 Task: Select the Always option in the open repository in the parent folder.
Action: Mouse moved to (18, 504)
Screenshot: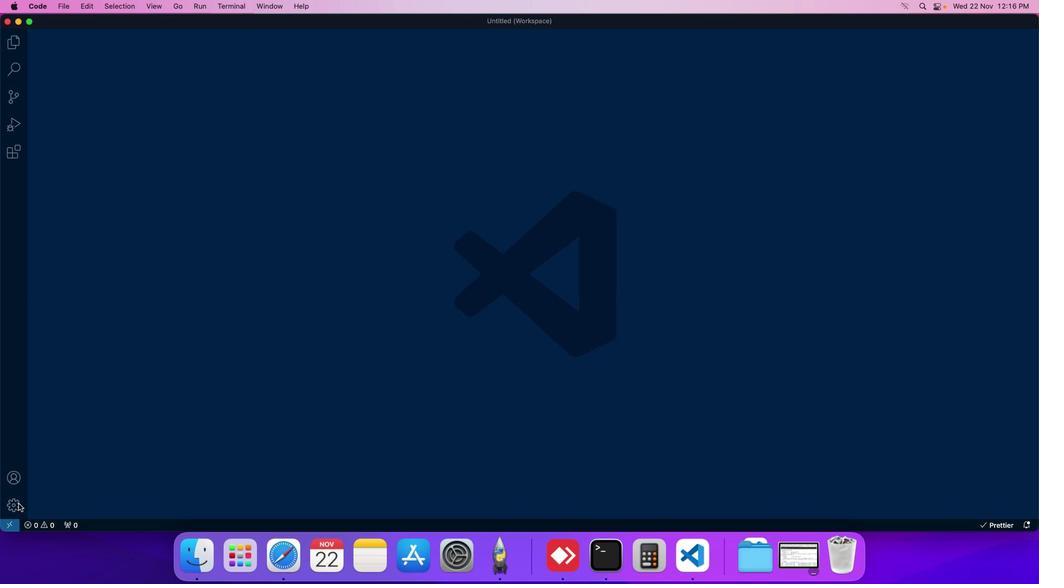 
Action: Mouse pressed left at (18, 504)
Screenshot: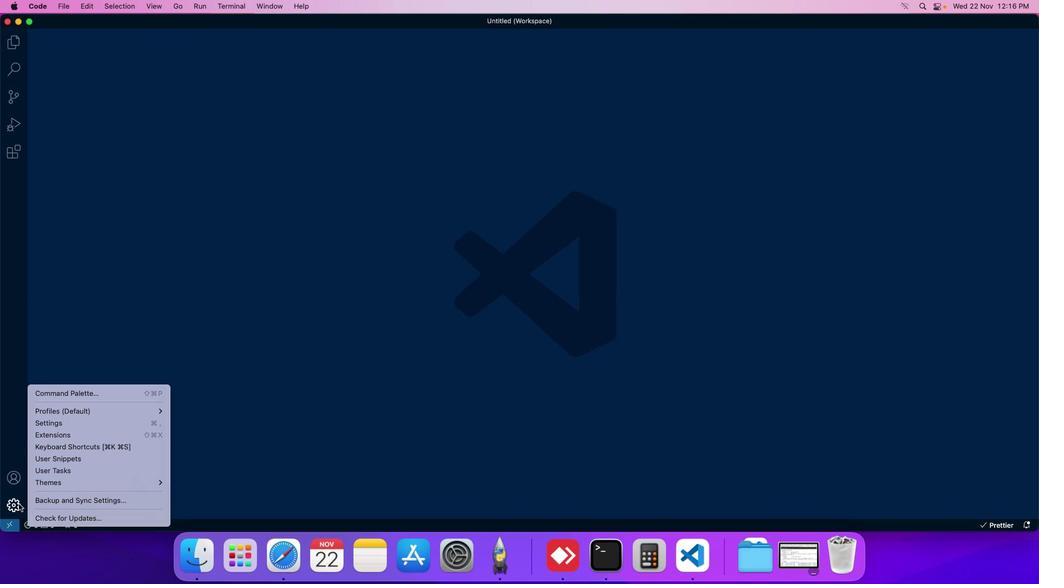 
Action: Mouse moved to (43, 427)
Screenshot: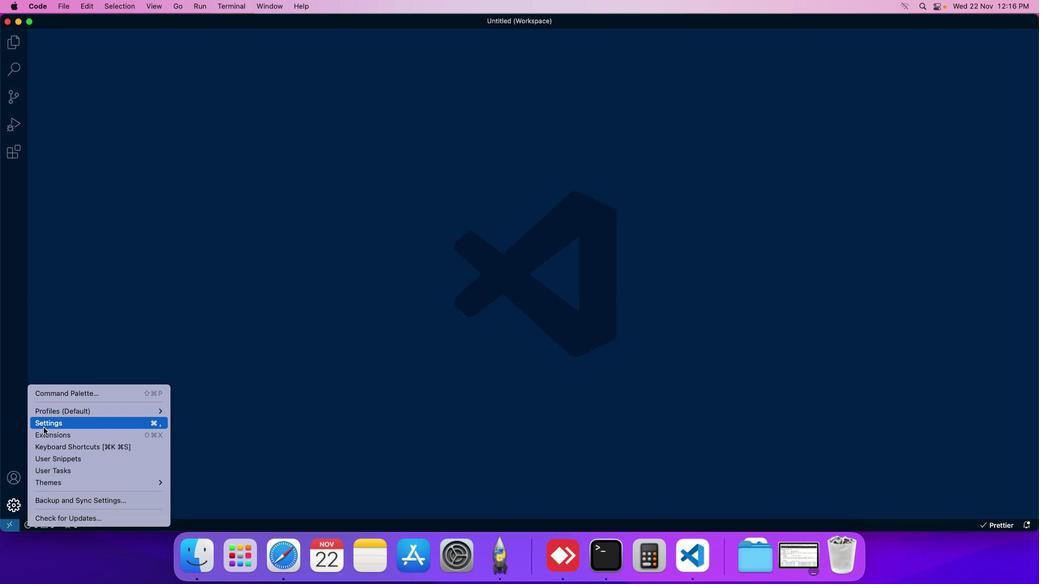 
Action: Mouse pressed left at (43, 427)
Screenshot: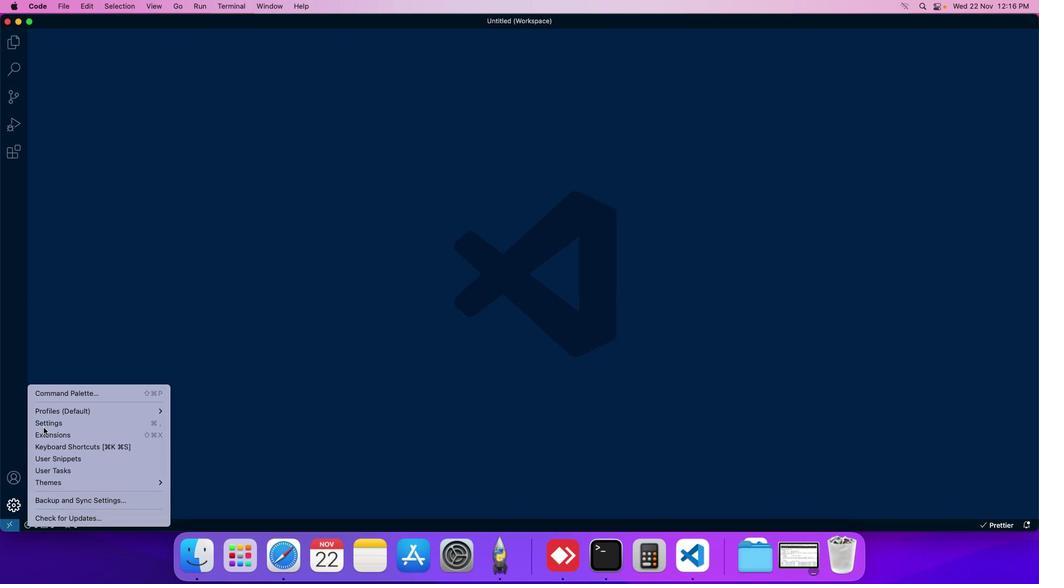 
Action: Mouse moved to (242, 82)
Screenshot: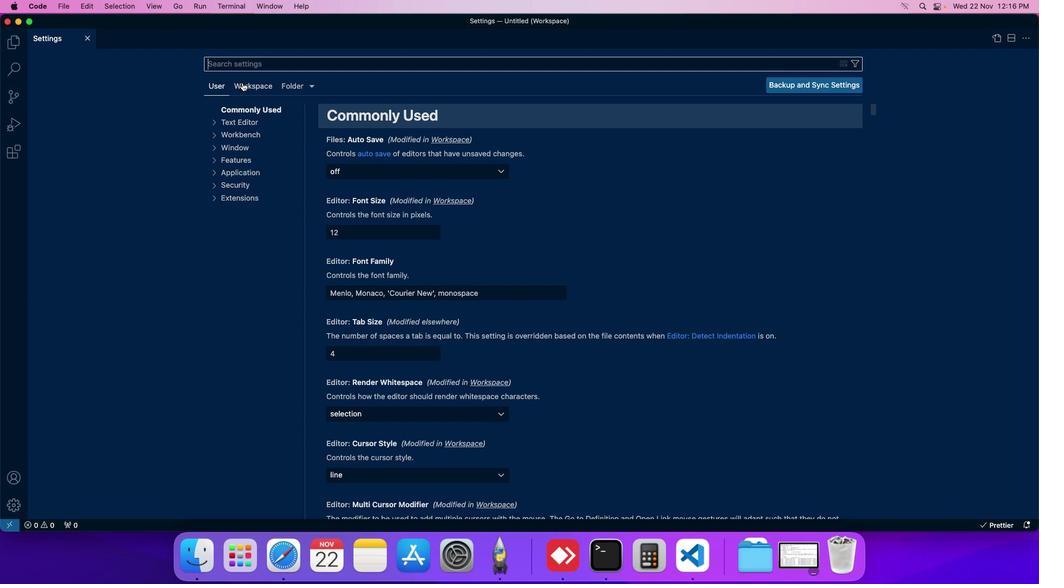 
Action: Mouse pressed left at (242, 82)
Screenshot: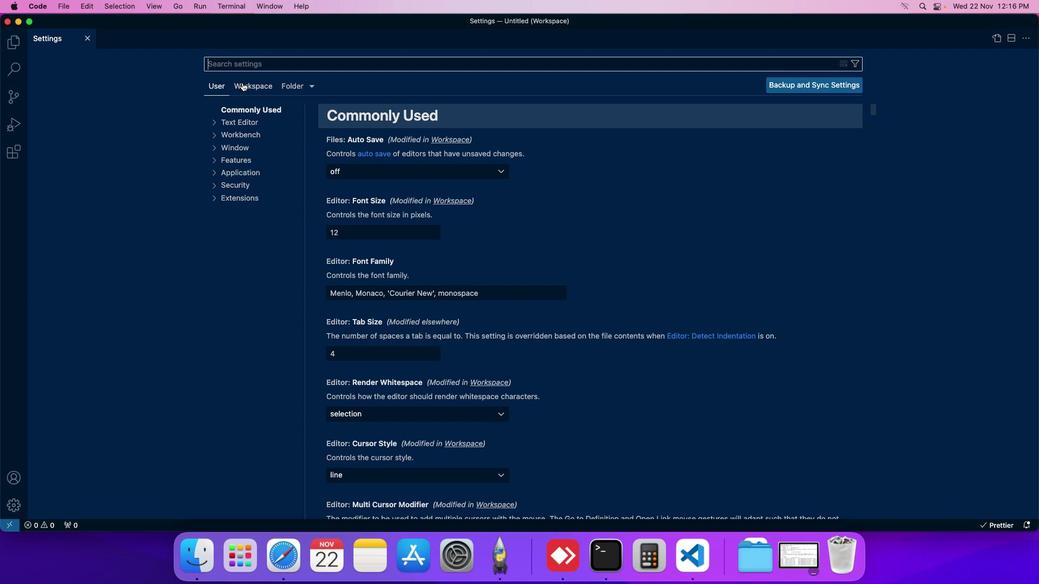 
Action: Mouse moved to (240, 190)
Screenshot: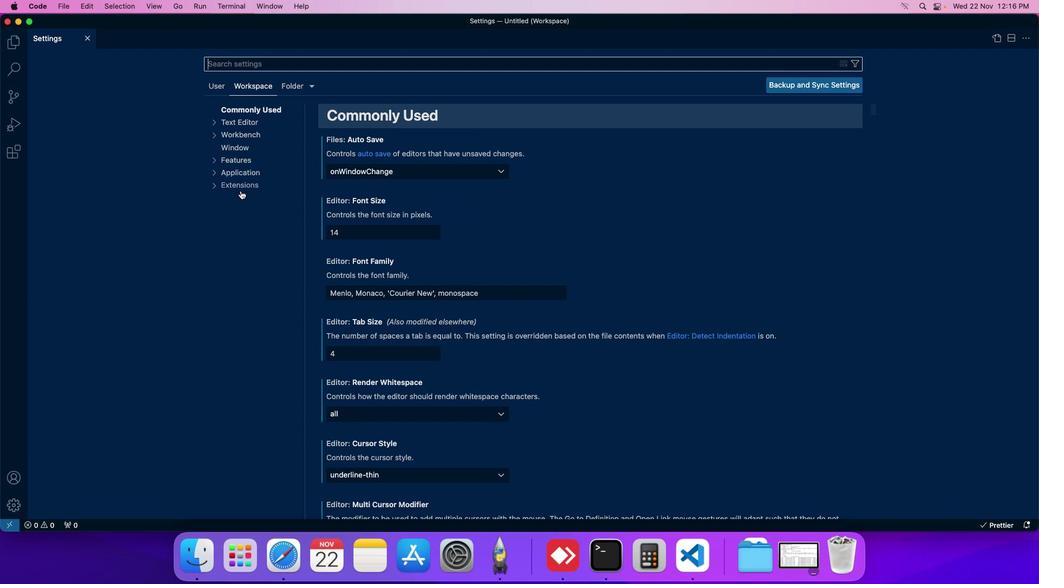 
Action: Mouse pressed left at (240, 190)
Screenshot: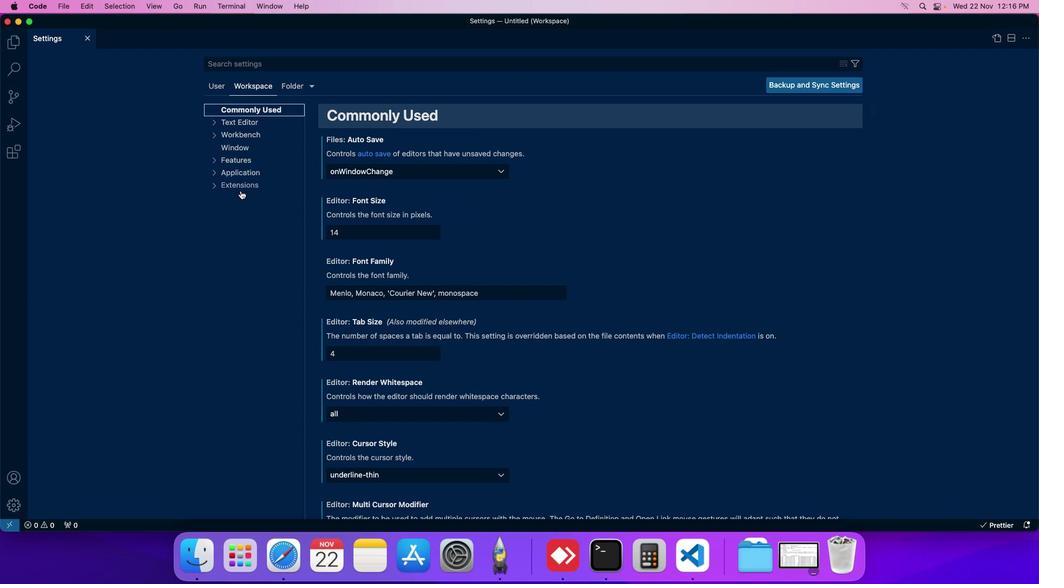 
Action: Mouse moved to (228, 238)
Screenshot: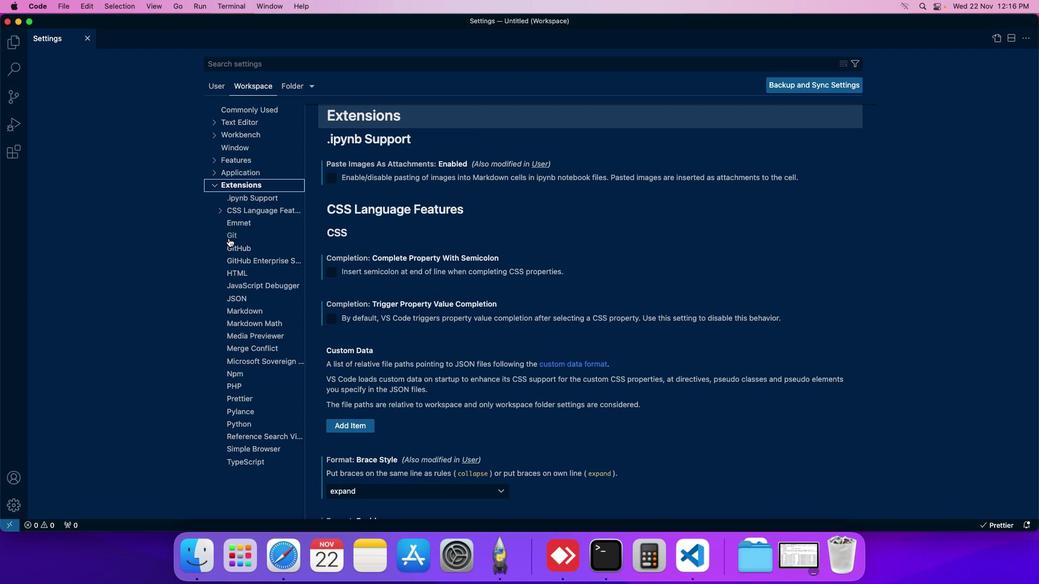 
Action: Mouse pressed left at (228, 238)
Screenshot: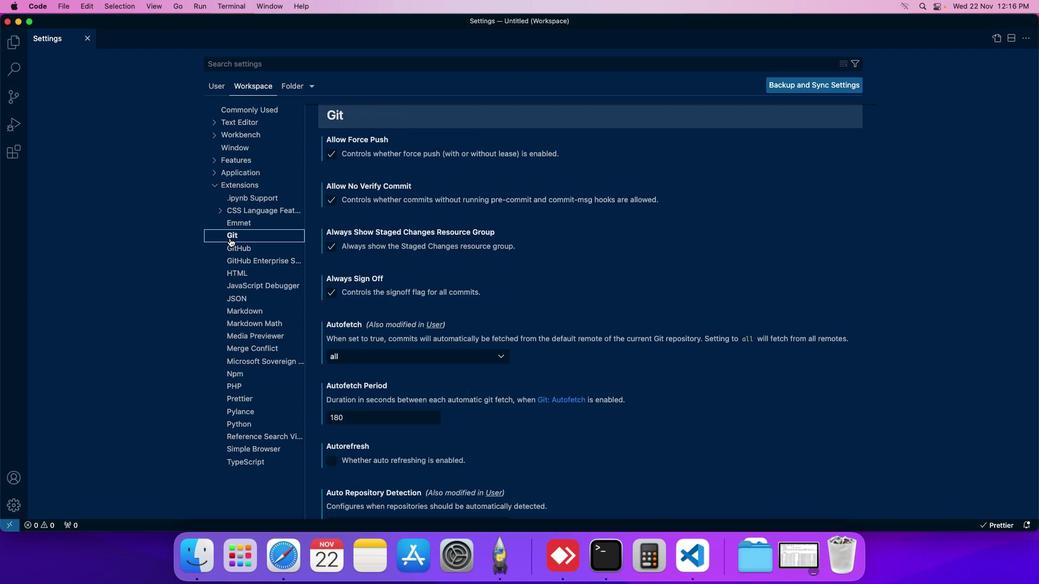 
Action: Mouse moved to (319, 279)
Screenshot: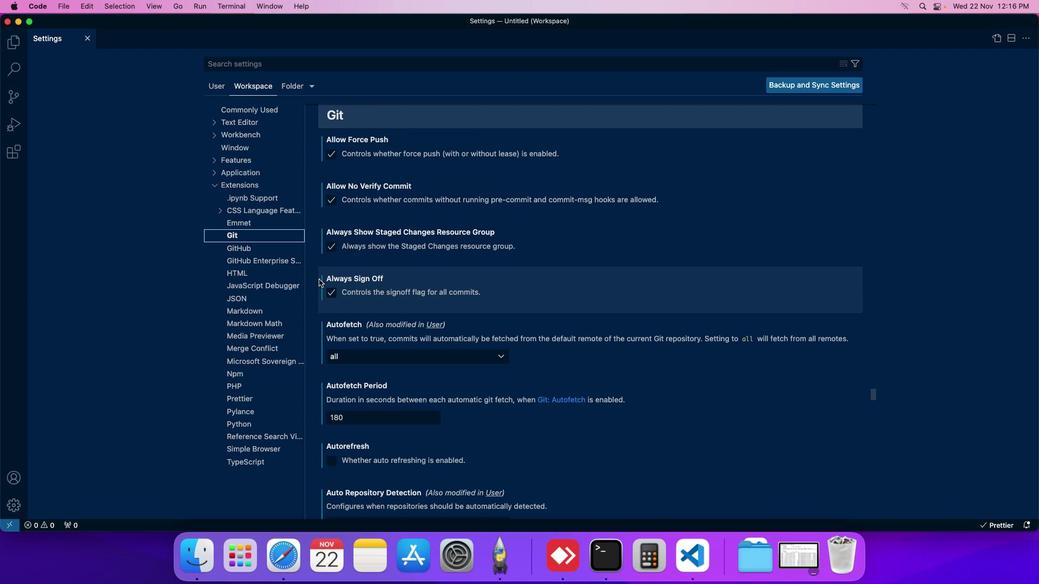 
Action: Mouse scrolled (319, 279) with delta (0, 0)
Screenshot: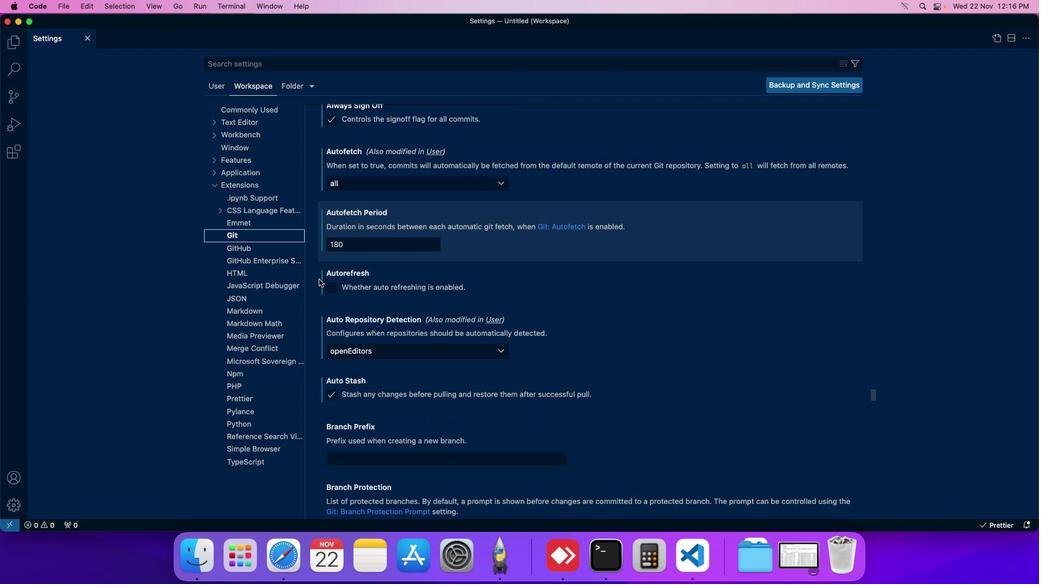 
Action: Mouse scrolled (319, 279) with delta (0, 0)
Screenshot: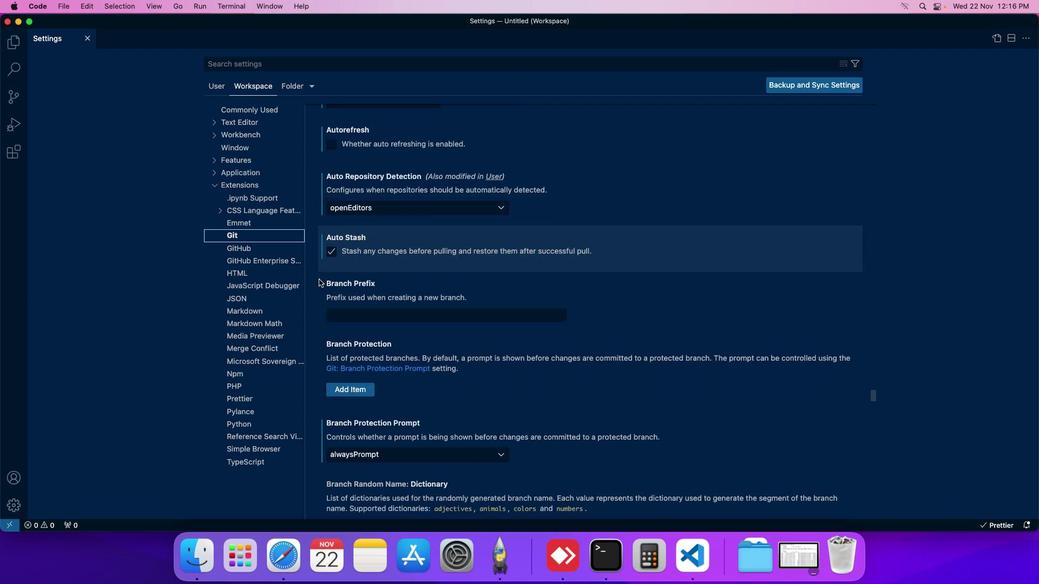 
Action: Mouse scrolled (319, 279) with delta (0, 0)
Screenshot: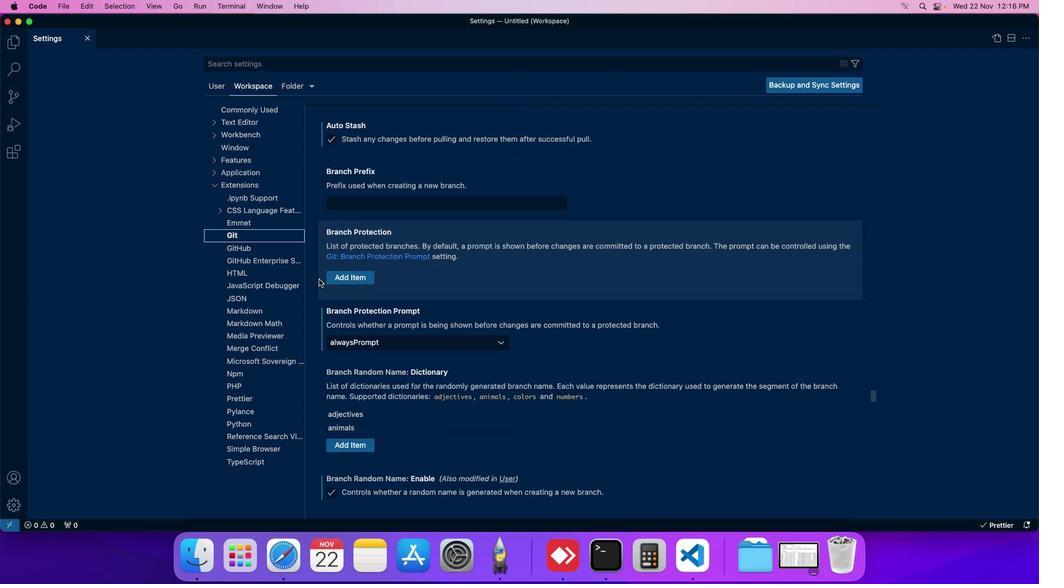 
Action: Mouse scrolled (319, 279) with delta (0, 0)
Screenshot: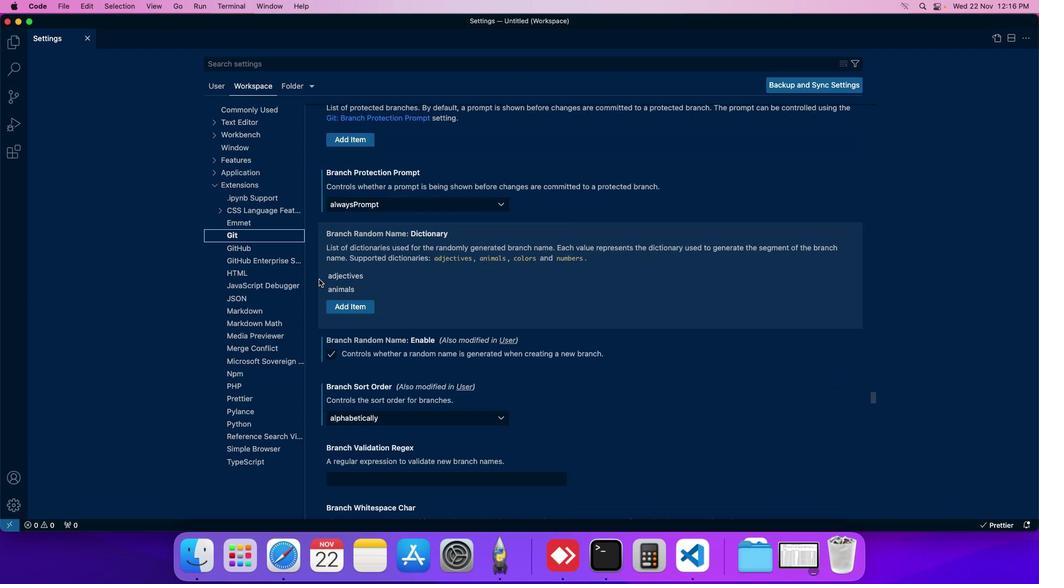 
Action: Mouse scrolled (319, 279) with delta (0, 0)
Screenshot: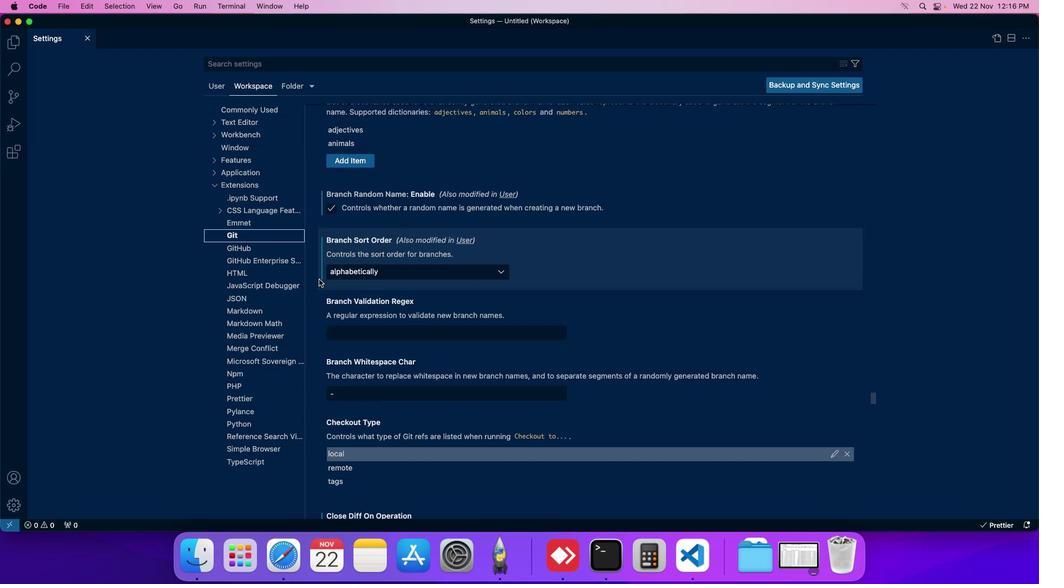 
Action: Mouse scrolled (319, 279) with delta (0, 0)
Screenshot: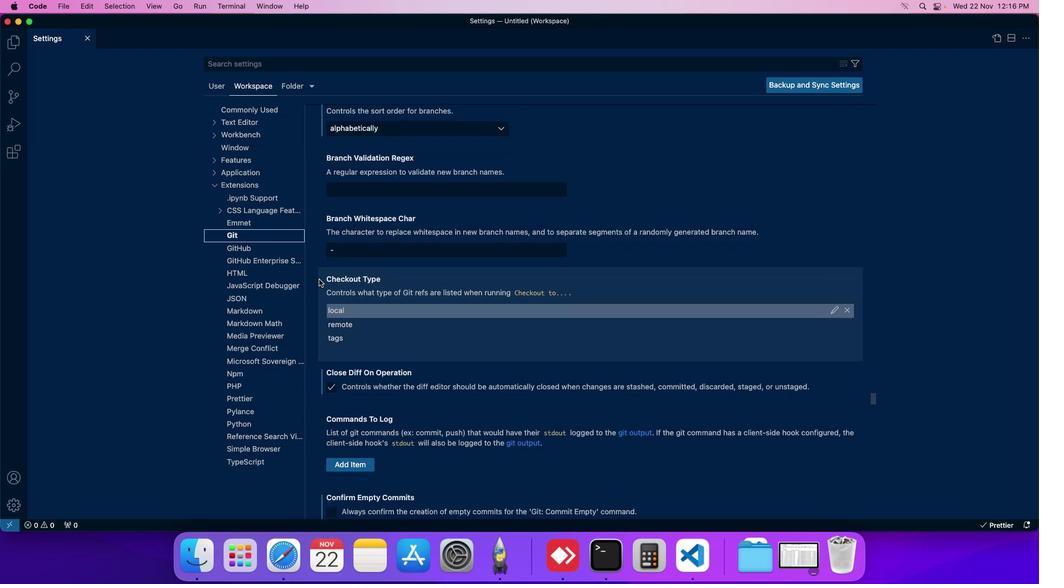 
Action: Mouse scrolled (319, 279) with delta (0, 0)
Screenshot: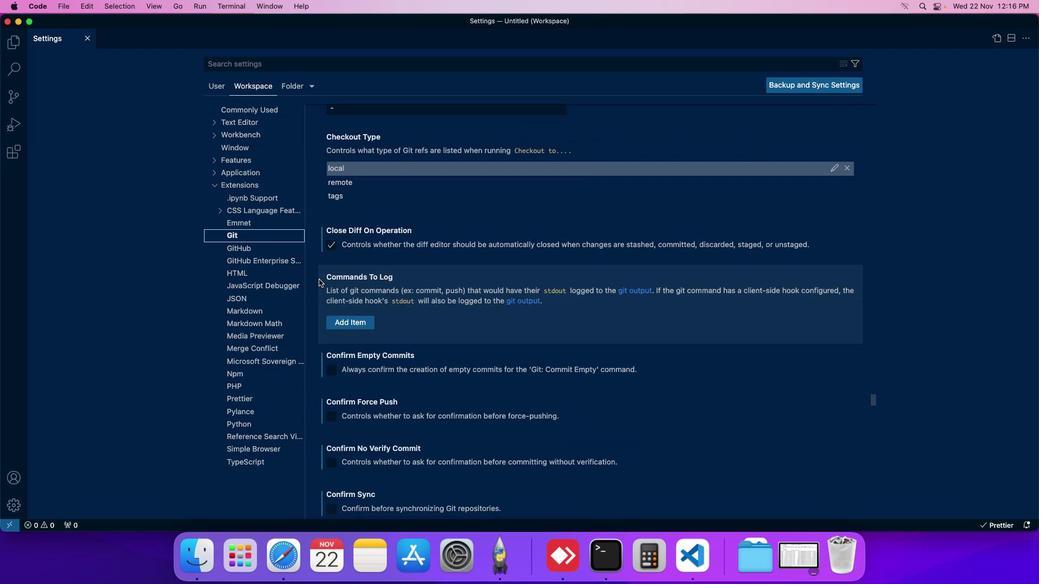 
Action: Mouse scrolled (319, 279) with delta (0, 0)
Screenshot: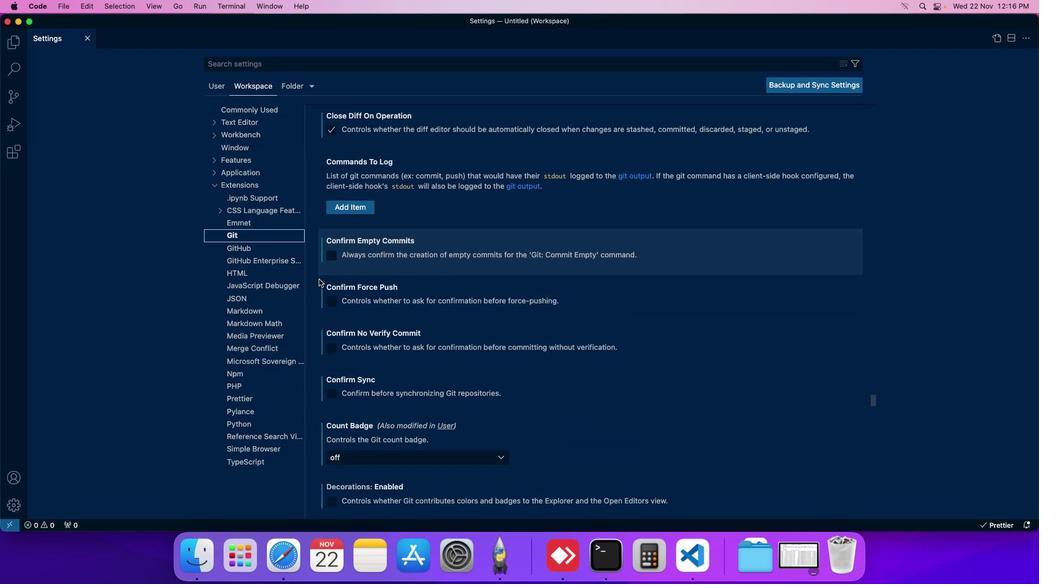 
Action: Mouse scrolled (319, 279) with delta (0, 0)
Screenshot: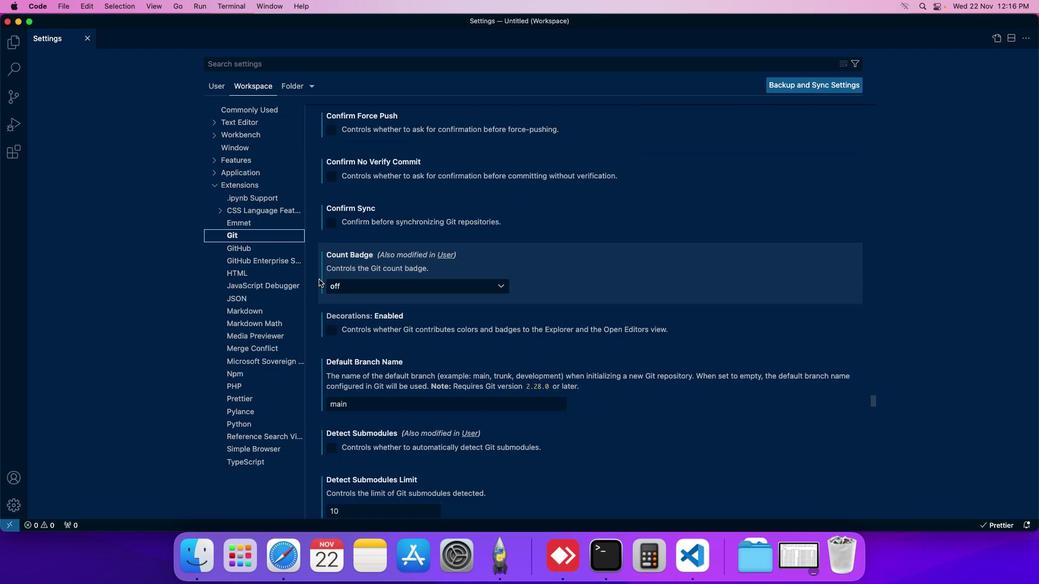 
Action: Mouse scrolled (319, 279) with delta (0, 0)
Screenshot: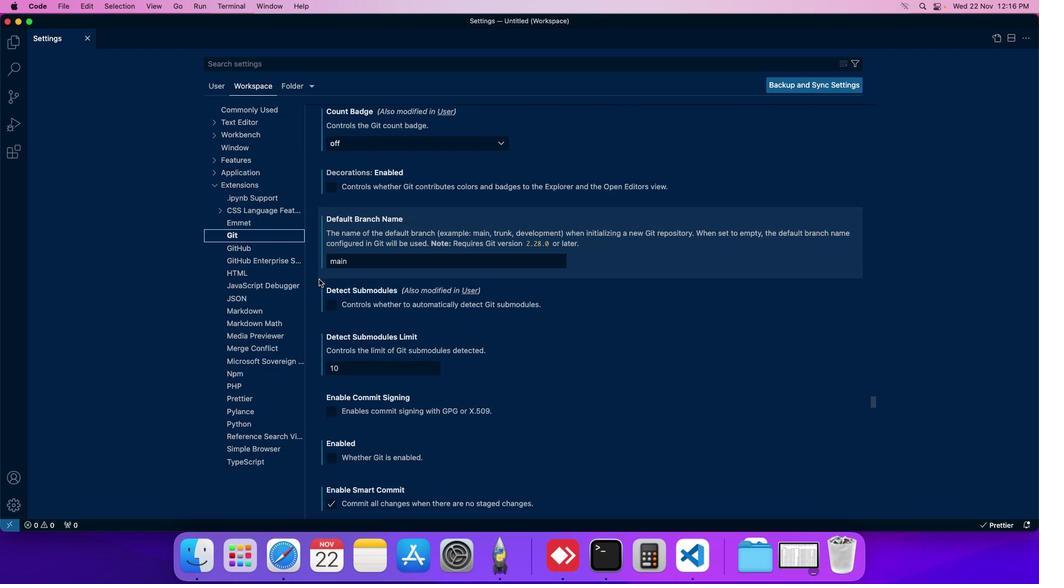 
Action: Mouse scrolled (319, 279) with delta (0, 0)
Screenshot: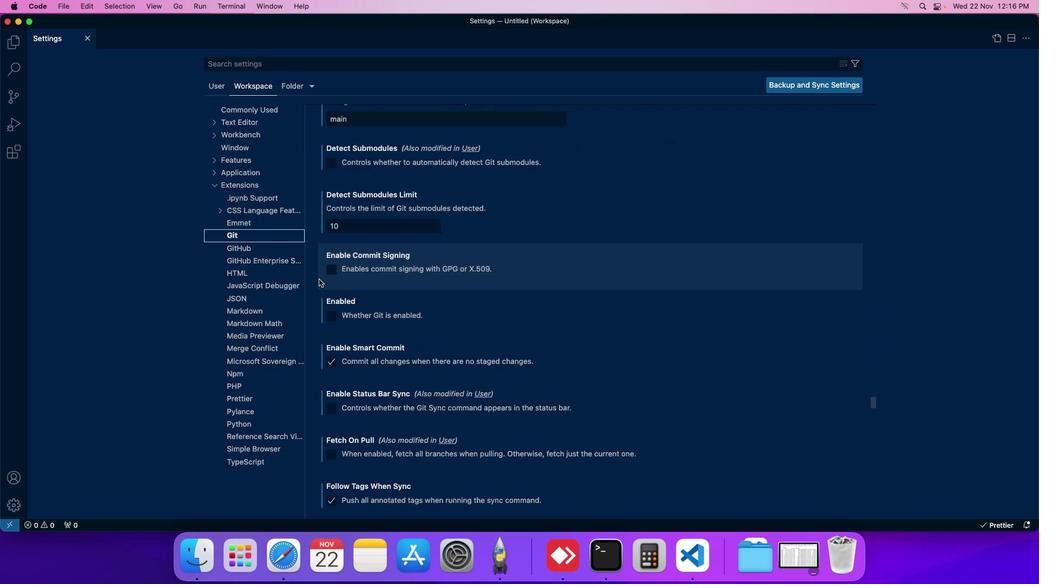 
Action: Mouse moved to (319, 279)
Screenshot: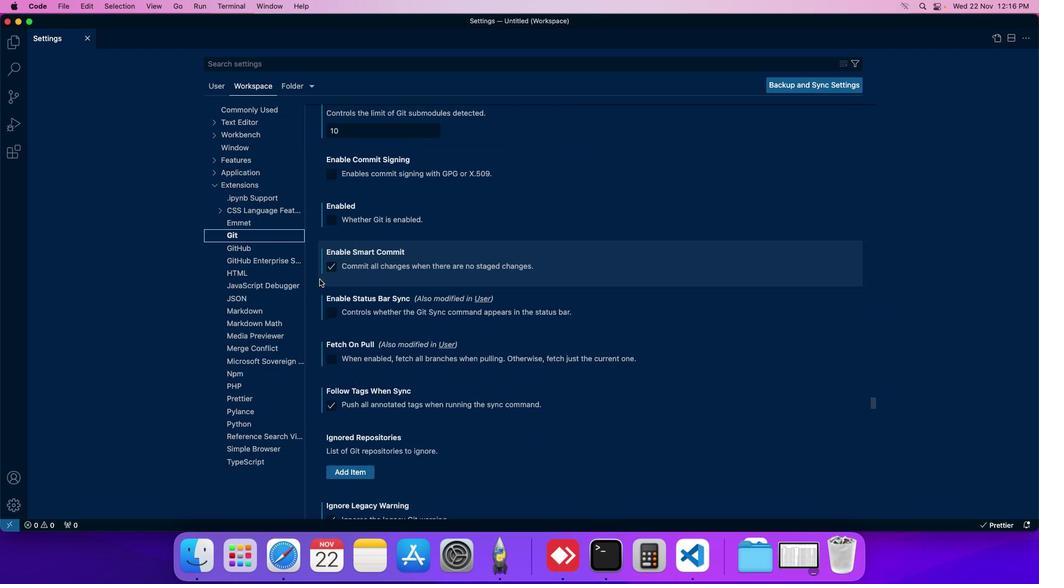 
Action: Mouse scrolled (319, 279) with delta (0, 0)
Screenshot: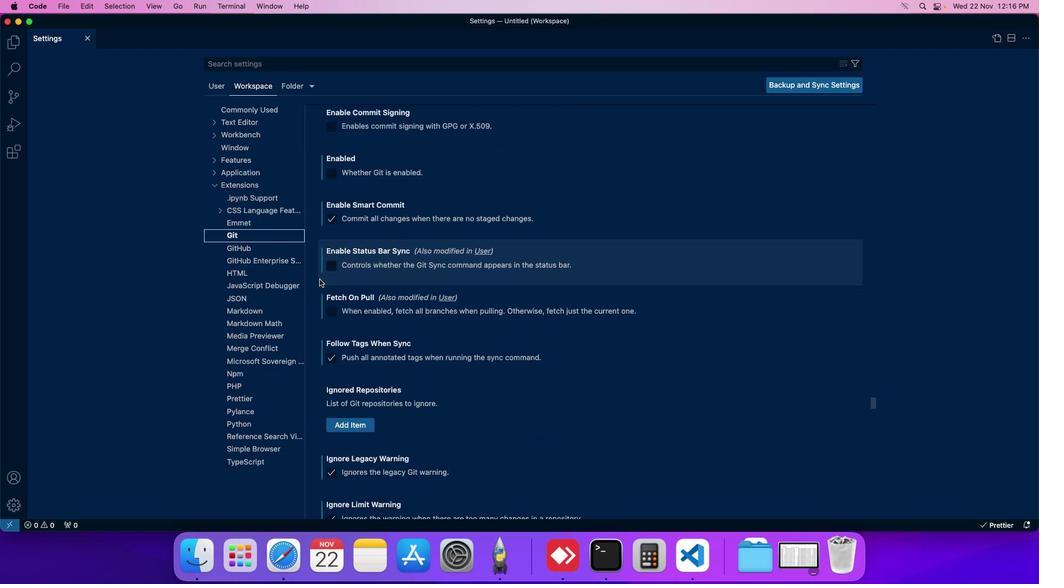 
Action: Mouse scrolled (319, 279) with delta (0, 0)
Screenshot: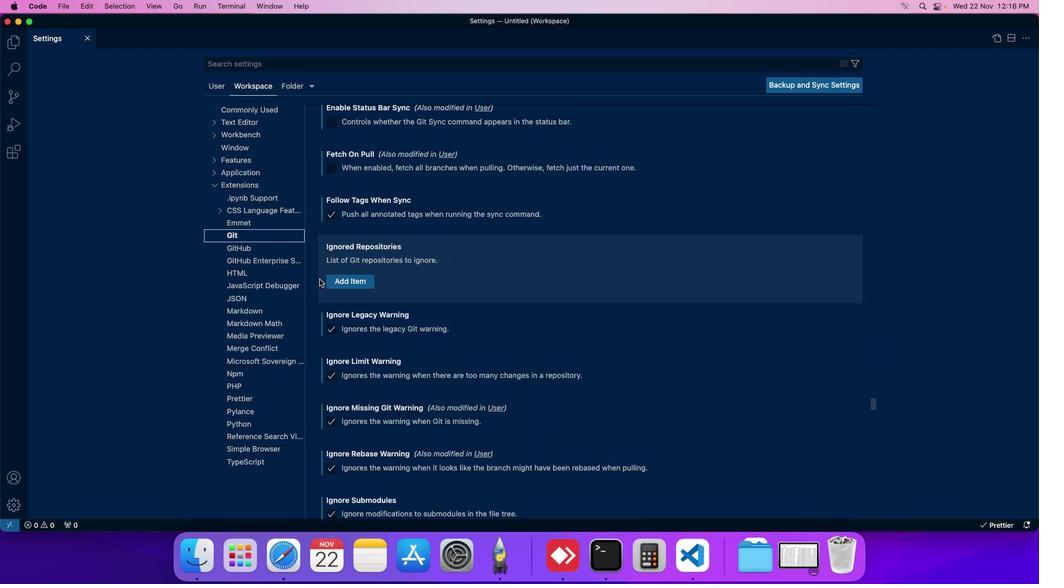 
Action: Mouse moved to (372, 290)
Screenshot: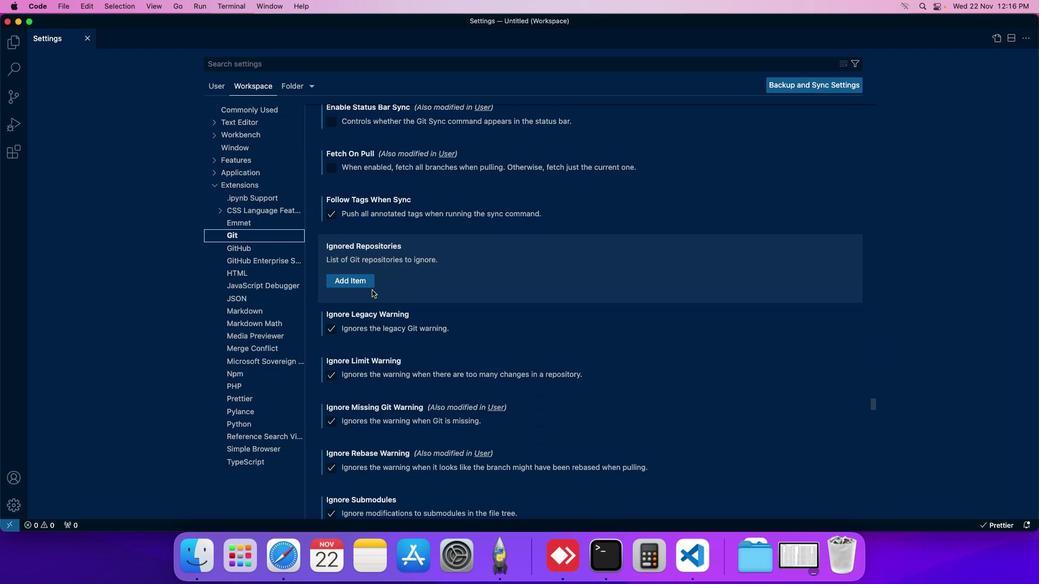 
Action: Mouse scrolled (372, 290) with delta (0, 0)
Screenshot: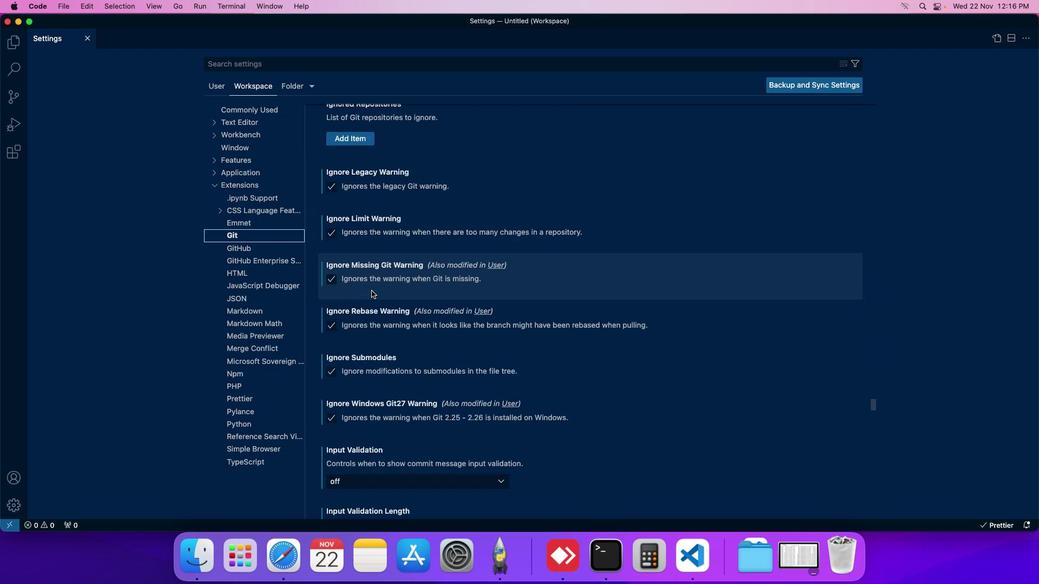 
Action: Mouse moved to (372, 290)
Screenshot: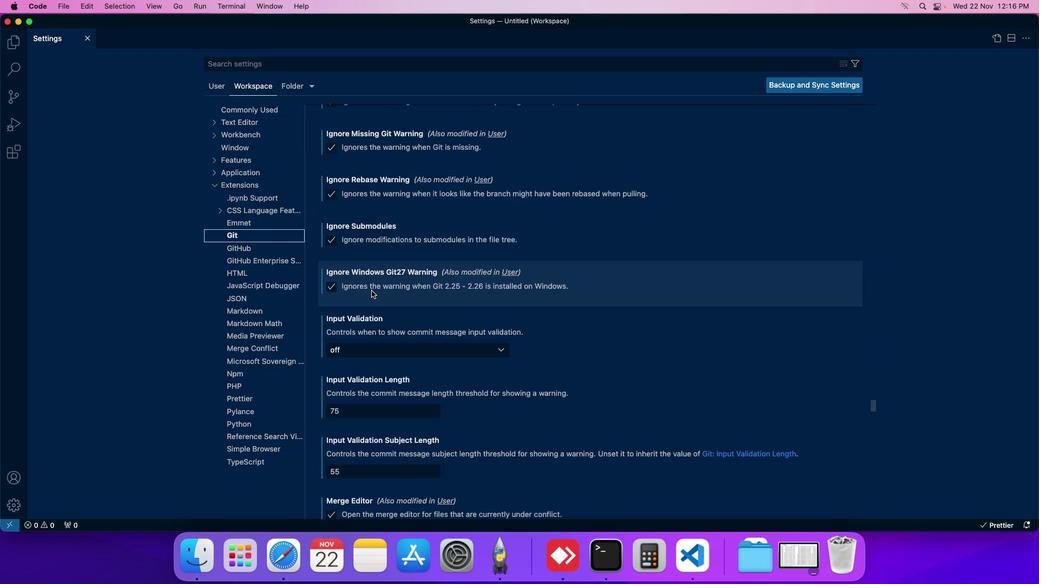 
Action: Mouse scrolled (372, 290) with delta (0, 0)
Screenshot: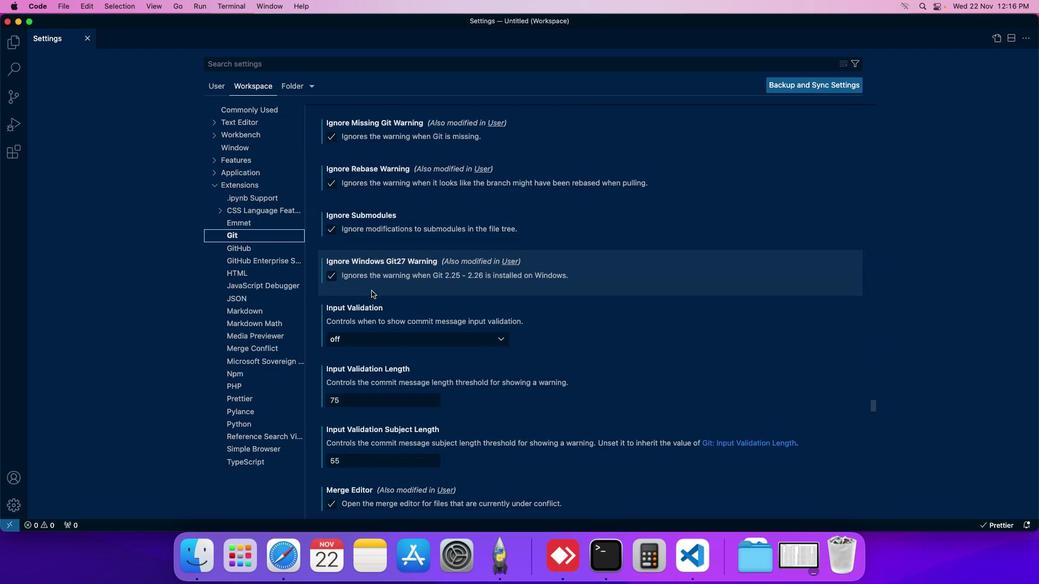 
Action: Mouse moved to (372, 290)
Screenshot: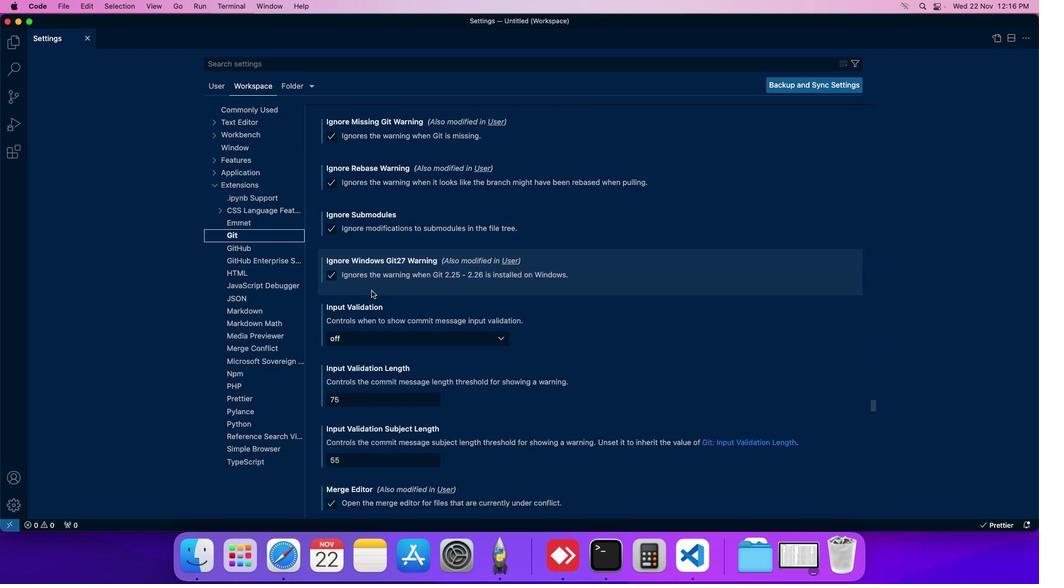 
Action: Mouse scrolled (372, 290) with delta (0, 0)
Screenshot: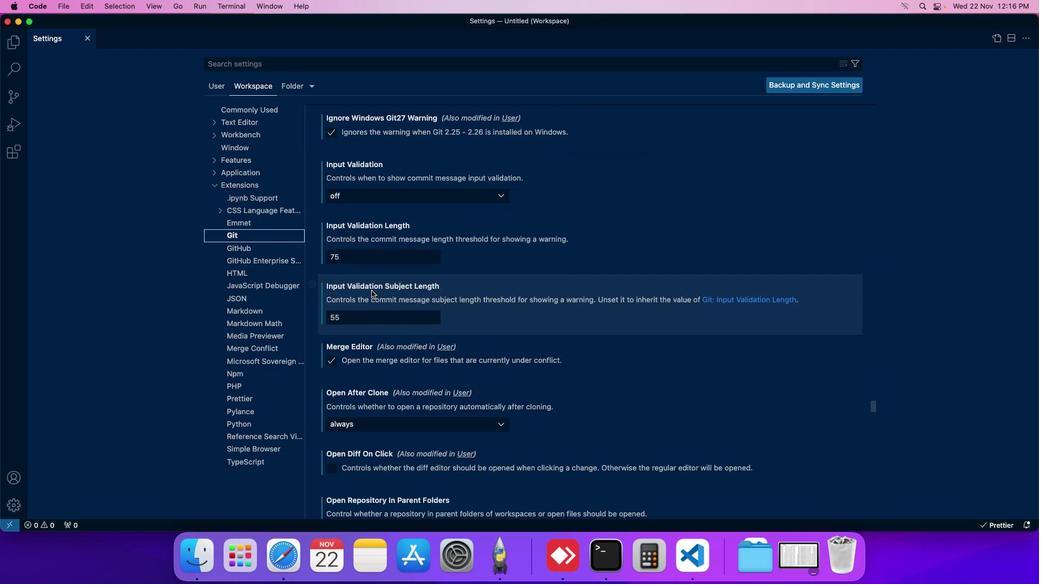 
Action: Mouse scrolled (372, 290) with delta (0, 0)
Screenshot: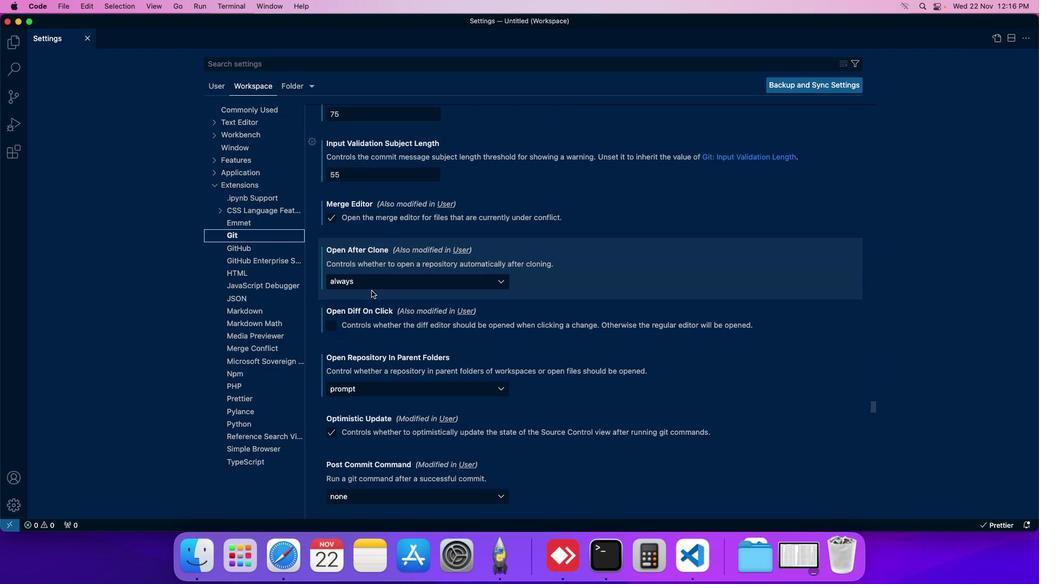 
Action: Mouse scrolled (372, 290) with delta (0, 0)
Screenshot: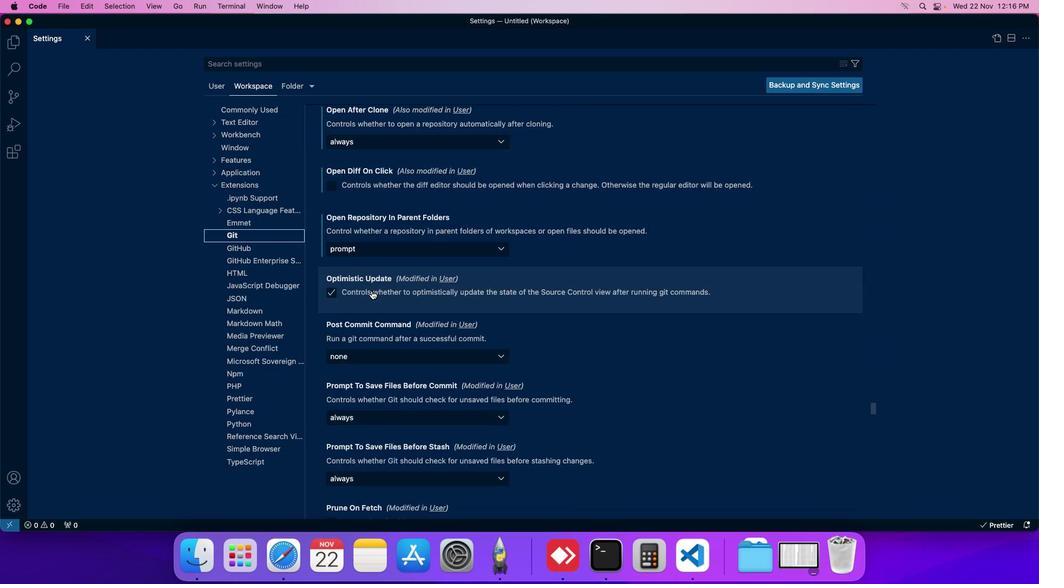 
Action: Mouse scrolled (372, 290) with delta (0, 0)
Screenshot: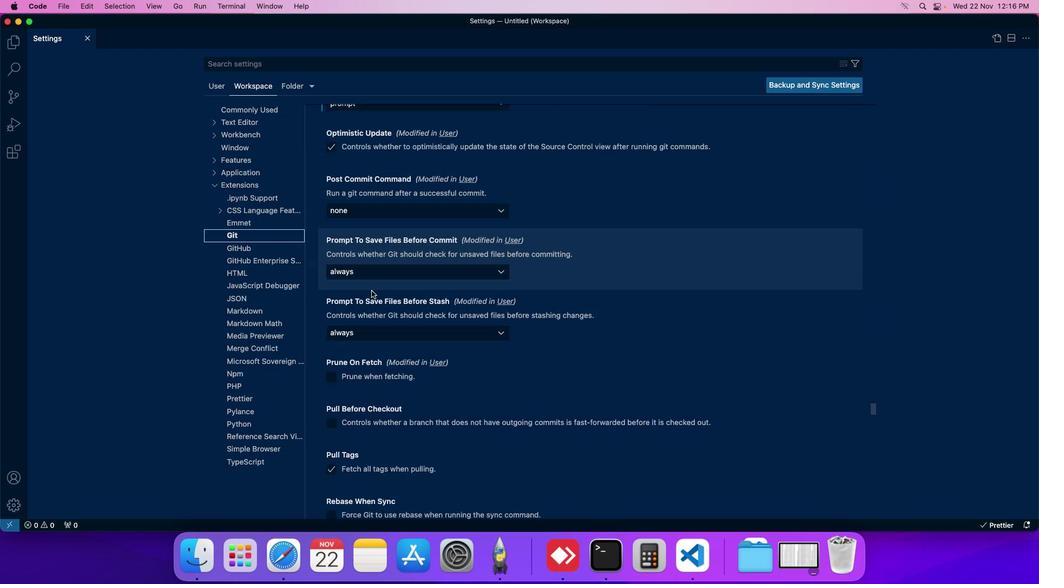 
Action: Mouse scrolled (372, 290) with delta (0, 0)
Screenshot: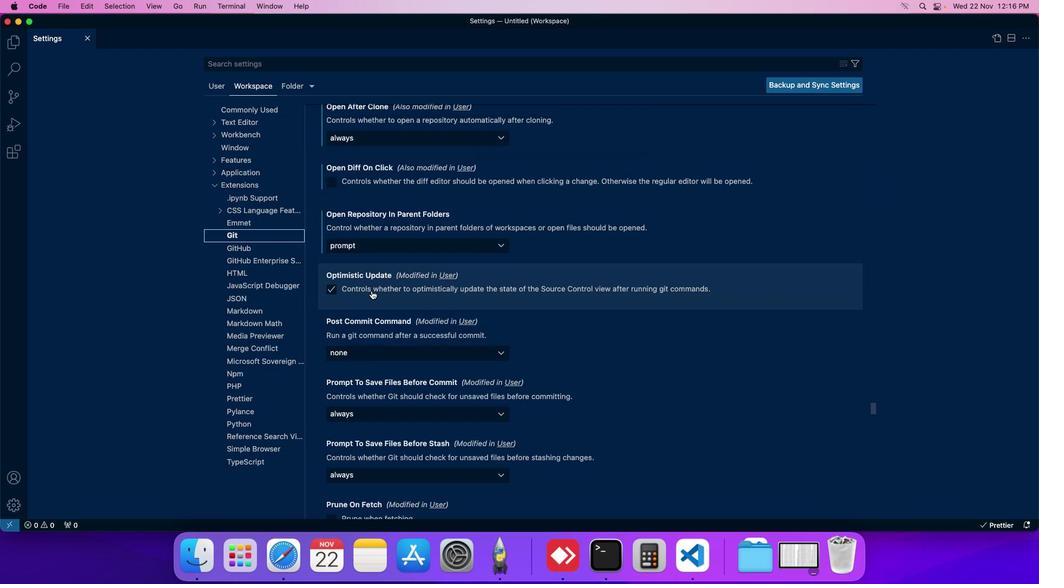 
Action: Mouse scrolled (372, 290) with delta (0, 0)
Screenshot: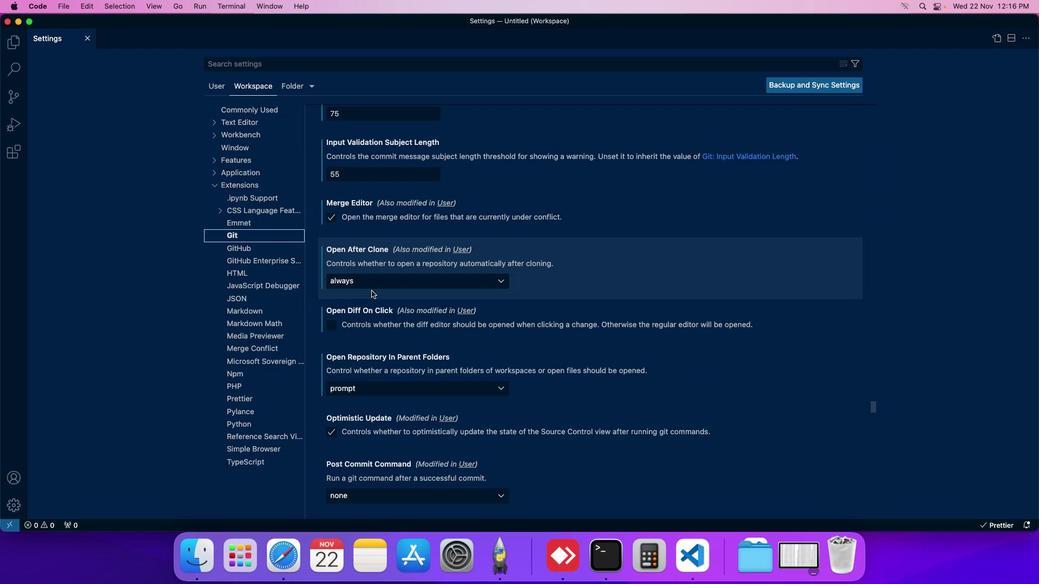 
Action: Mouse moved to (420, 389)
Screenshot: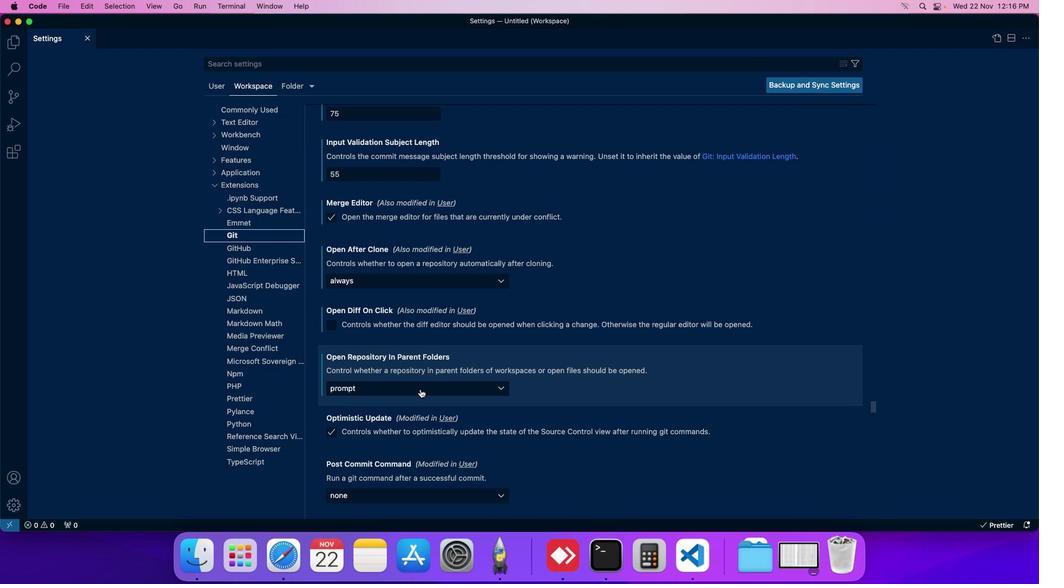 
Action: Mouse pressed left at (420, 389)
Screenshot: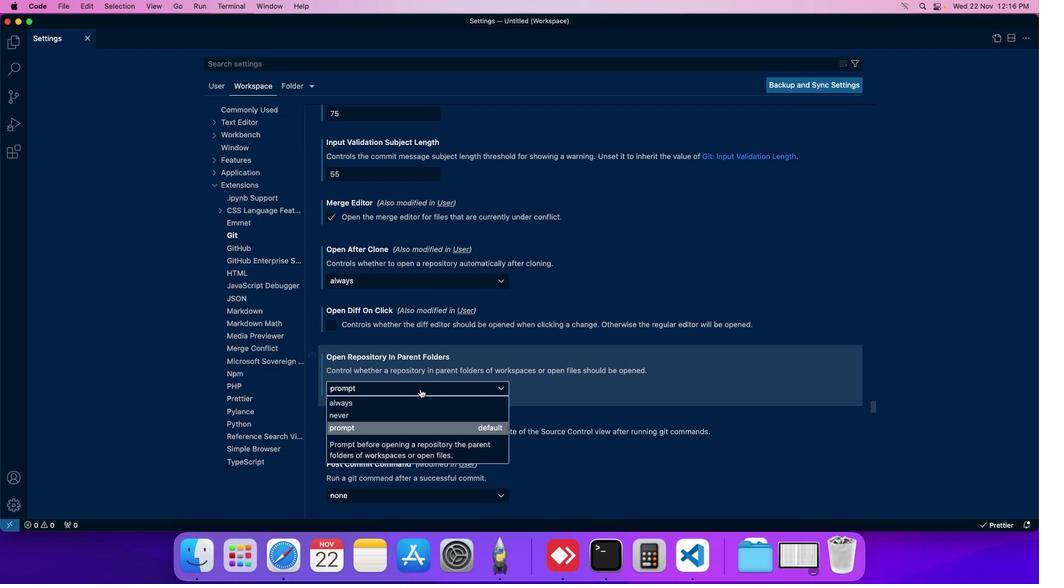 
Action: Mouse moved to (384, 402)
Screenshot: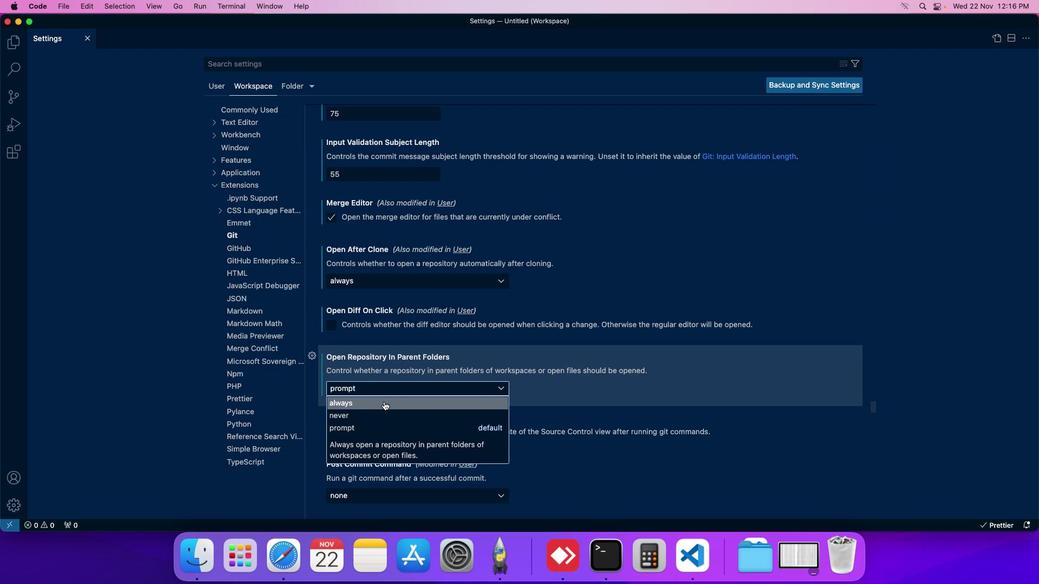 
Action: Mouse pressed left at (384, 402)
Screenshot: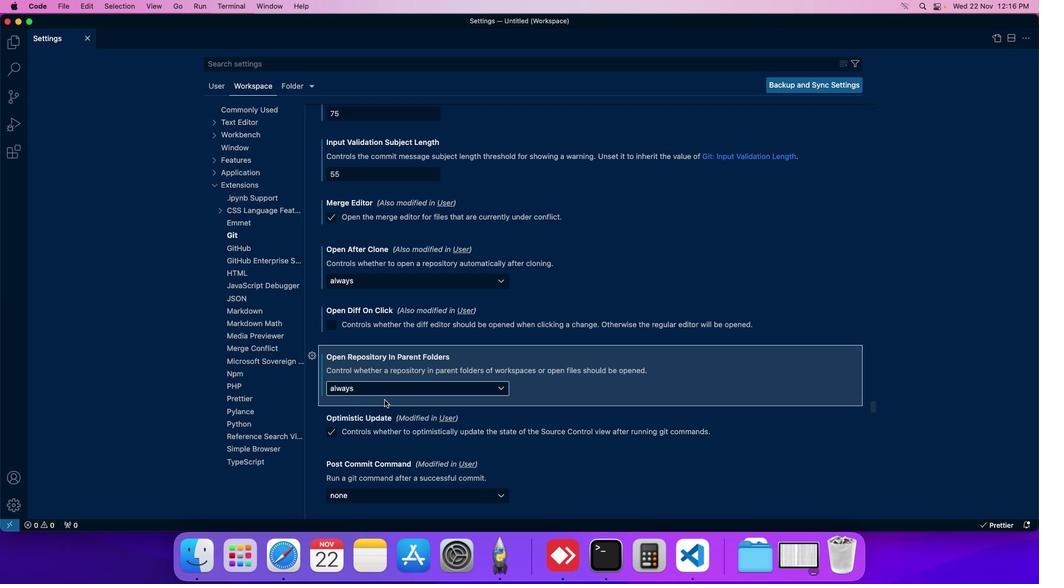 
Action: Mouse moved to (389, 396)
Screenshot: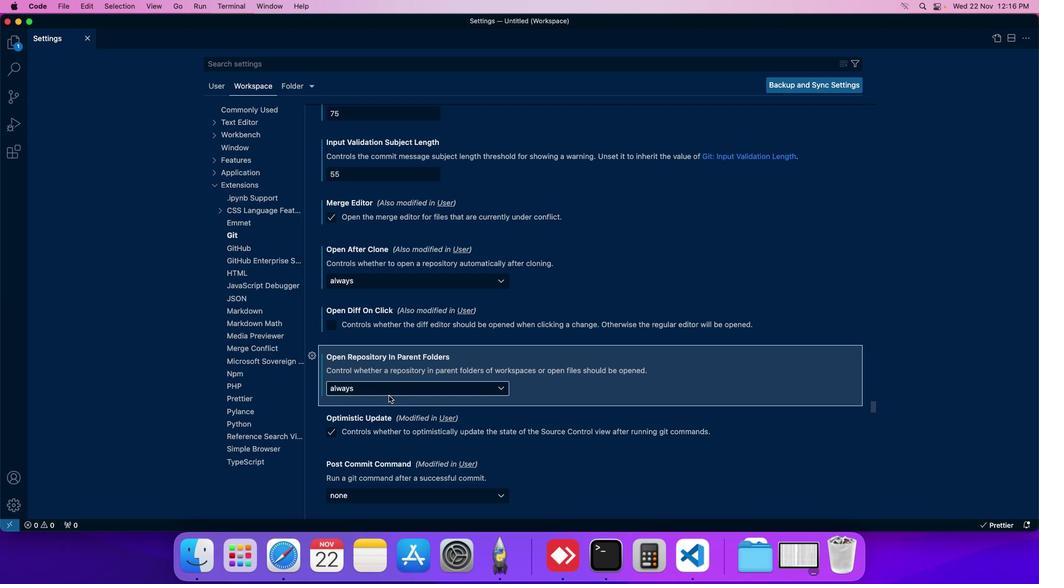 
